 Task: Change scribble line weight to 4PX.
Action: Mouse moved to (354, 269)
Screenshot: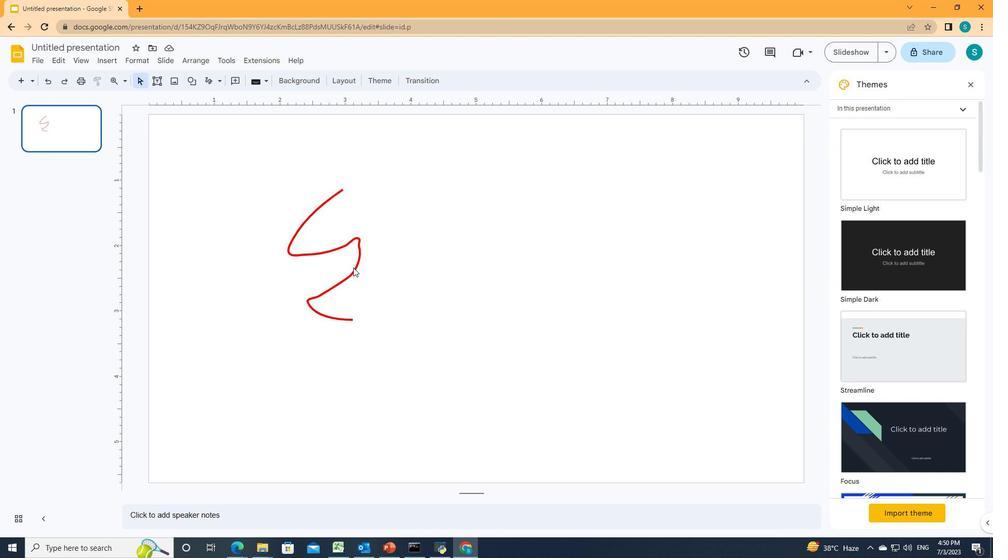 
Action: Mouse pressed left at (354, 269)
Screenshot: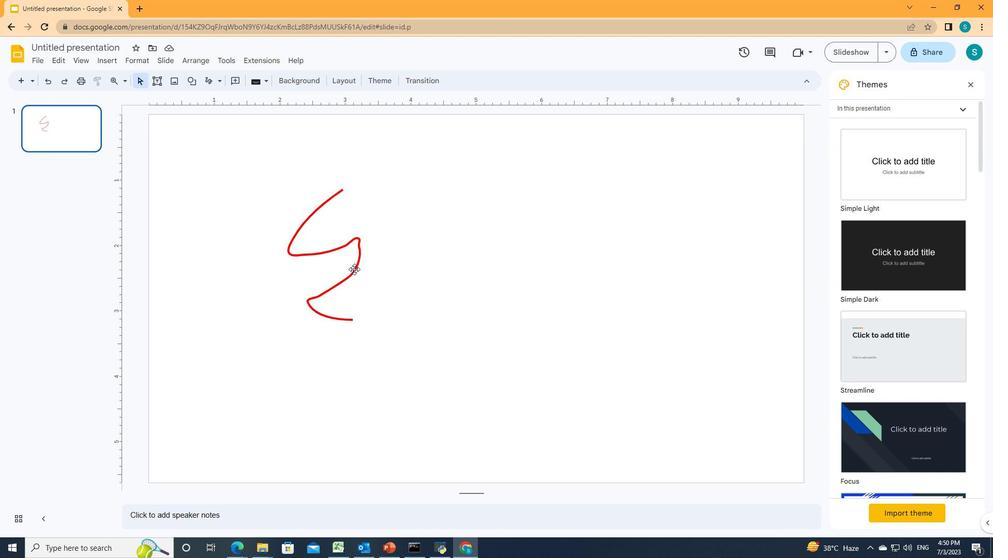 
Action: Mouse moved to (256, 80)
Screenshot: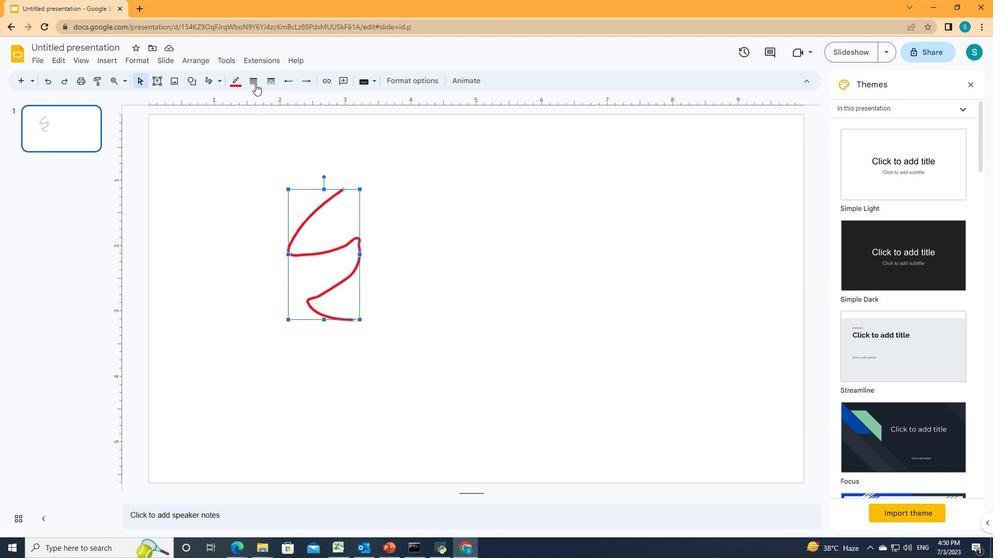 
Action: Mouse pressed left at (256, 80)
Screenshot: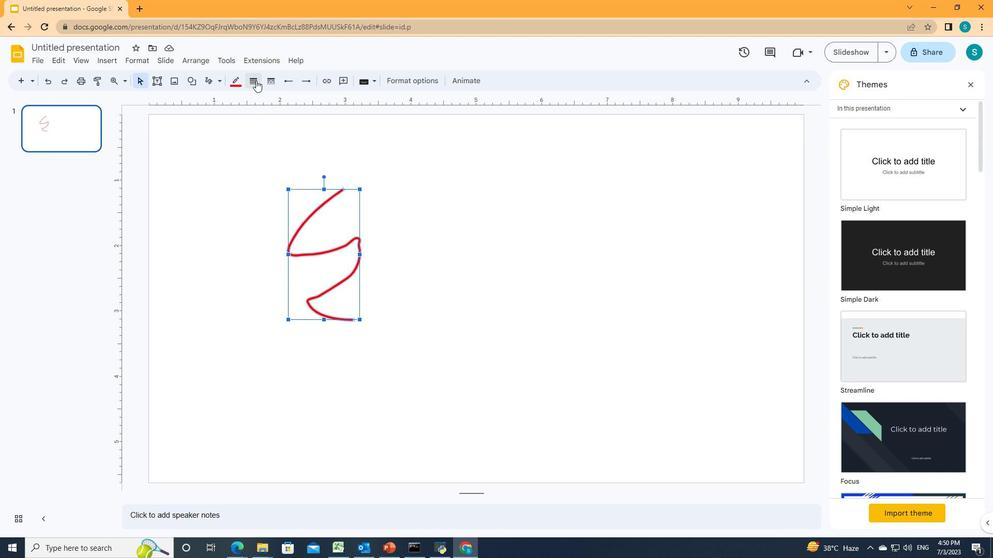 
Action: Mouse moved to (257, 146)
Screenshot: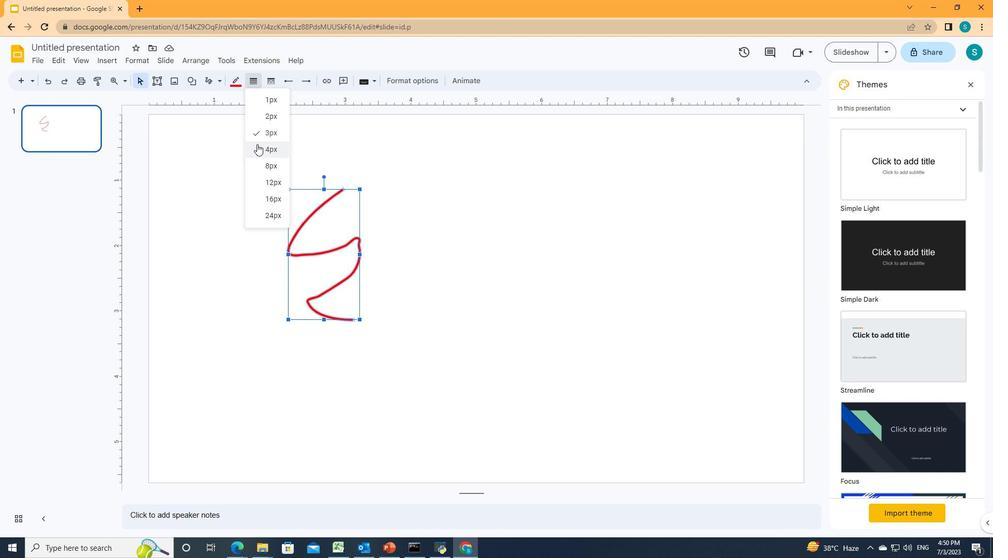 
Action: Mouse pressed left at (257, 146)
Screenshot: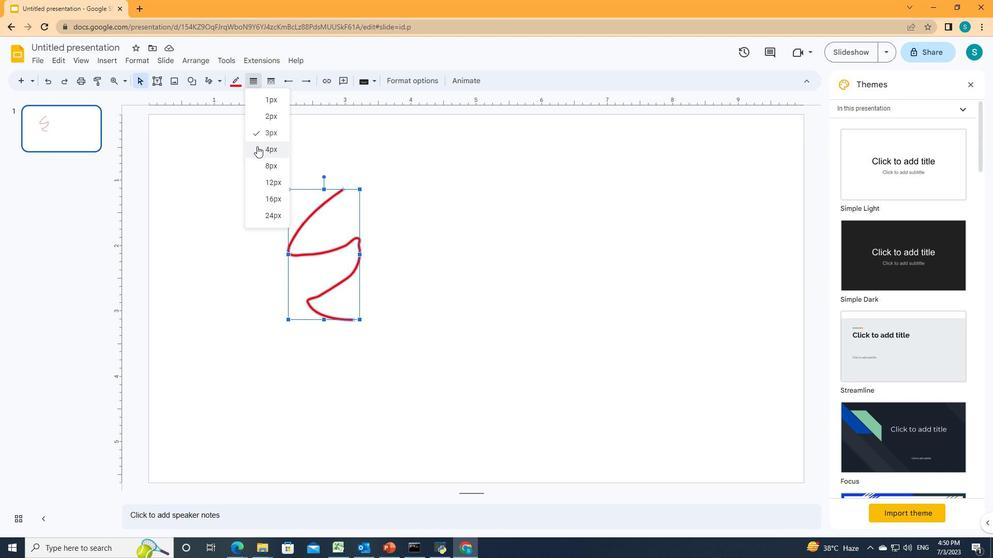
Action: Mouse moved to (321, 208)
Screenshot: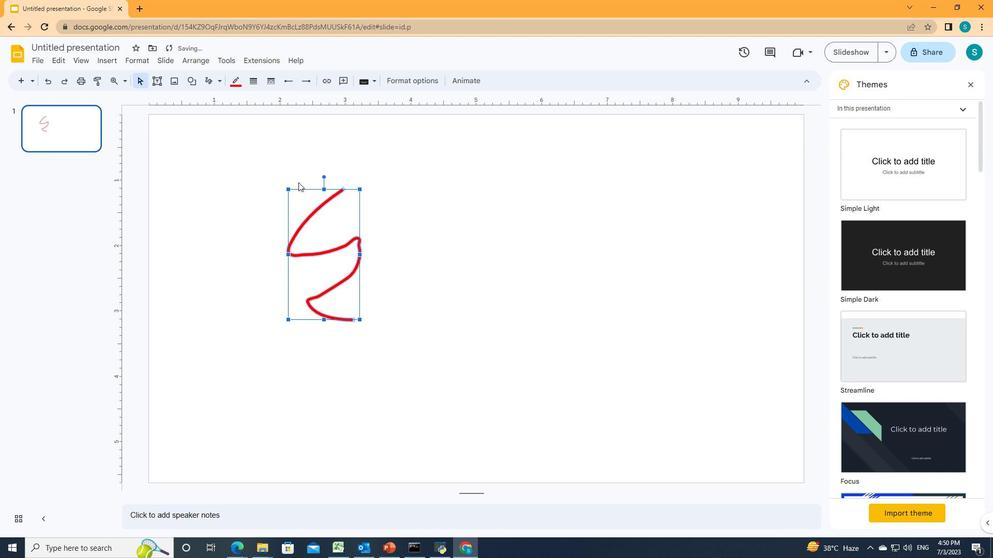 
